 Task: Search for the best food truck parks in San Francisco.
Action: Mouse moved to (98, 25)
Screenshot: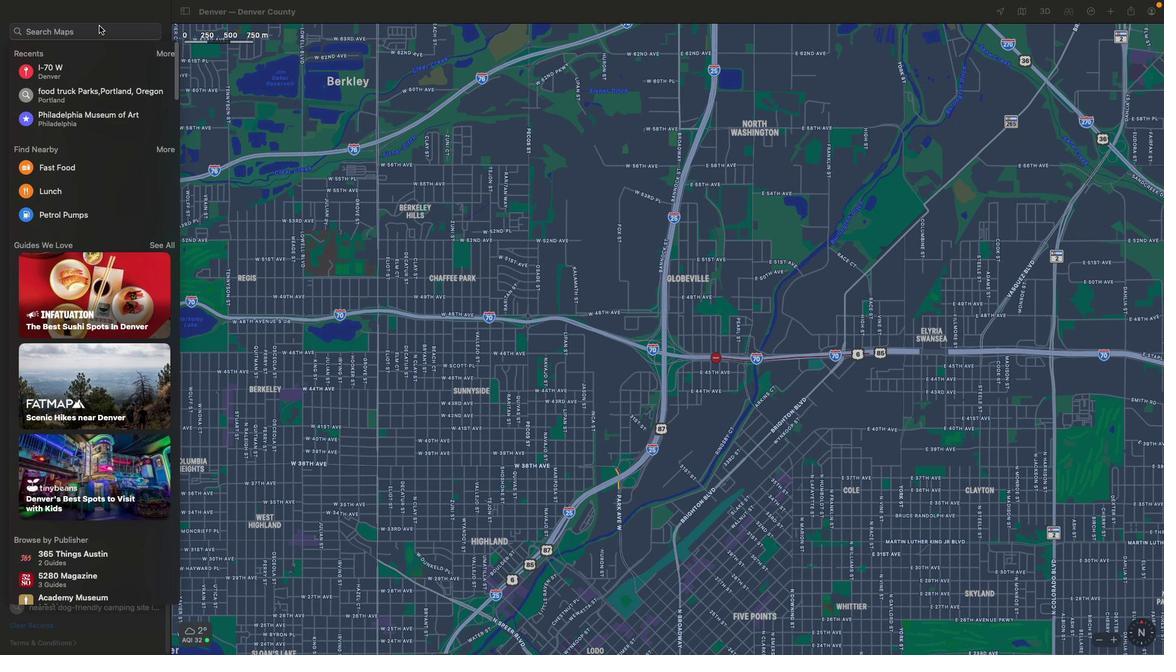 
Action: Mouse pressed left at (98, 25)
Screenshot: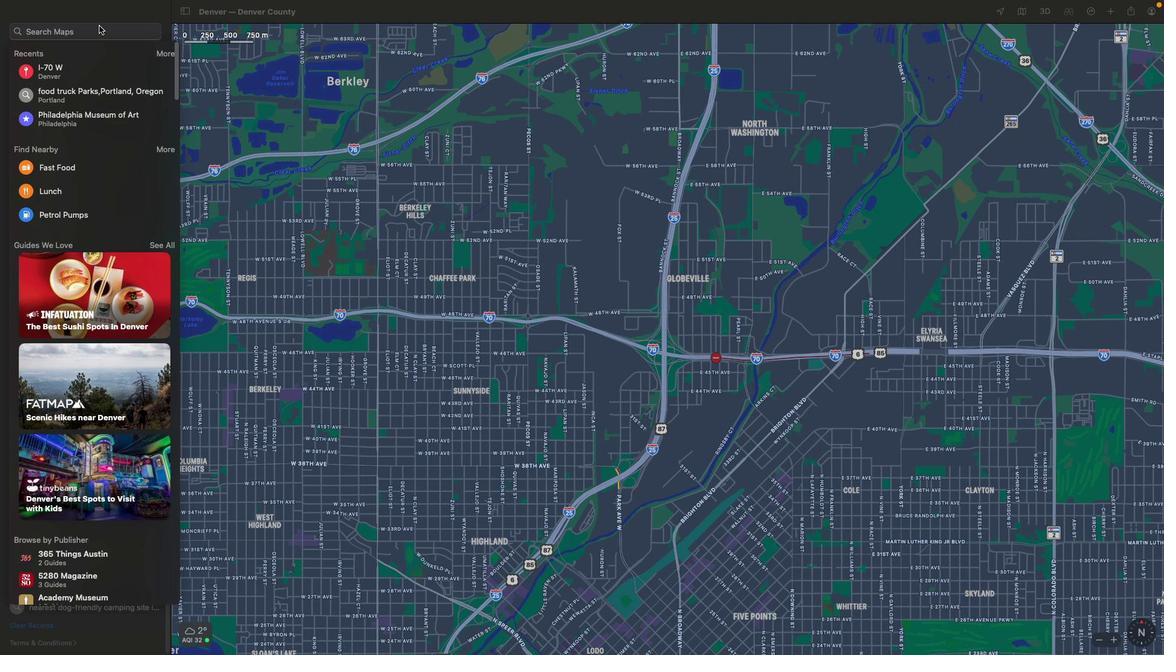 
Action: Key pressed 'b''e''s''t'Key.space'f''o''o''d'Key.space't''r''u''c''k'Key.space'p''a''r''k''s'Key.space','Key.spaceKey.shift'S''a''n'Key.spaceKey.shift'F''r''a''n''c''i''s''c''o'Key.spaceKey.enterKey.enter
Screenshot: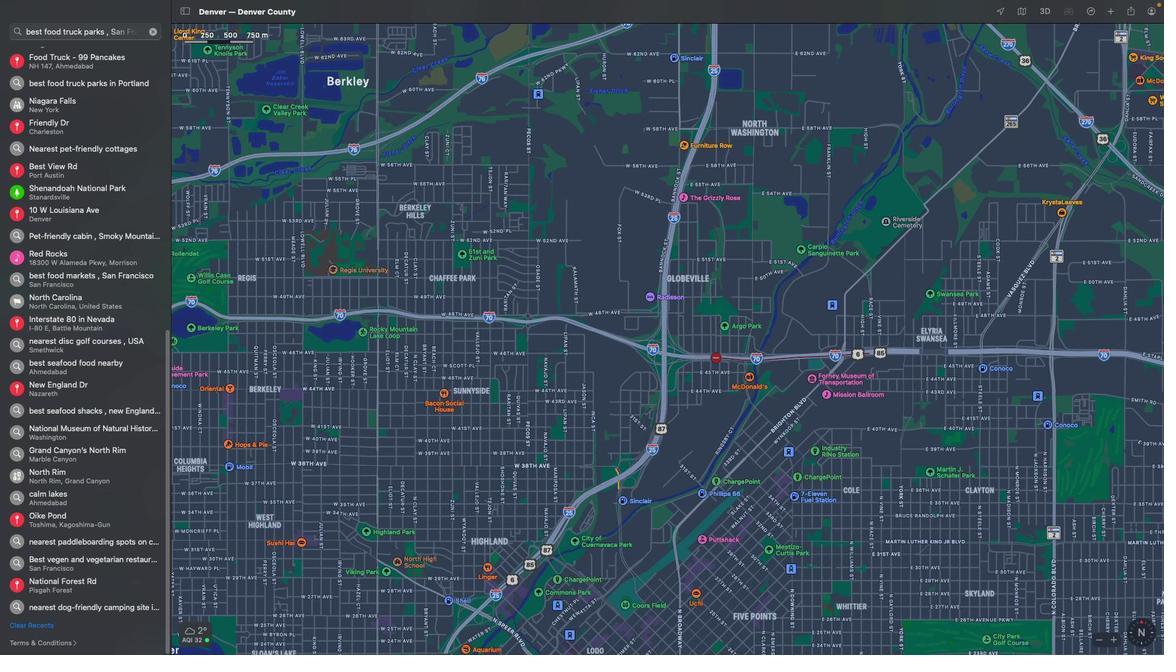 
Action: Mouse moved to (131, 33)
Screenshot: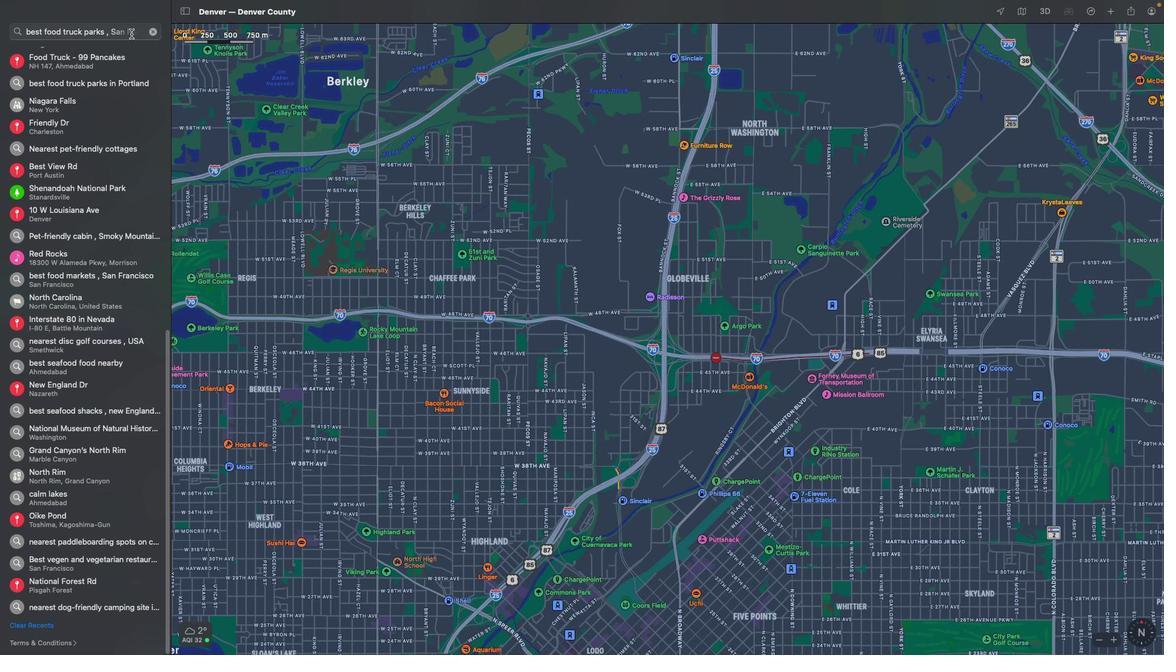 
Action: Mouse pressed left at (131, 33)
Screenshot: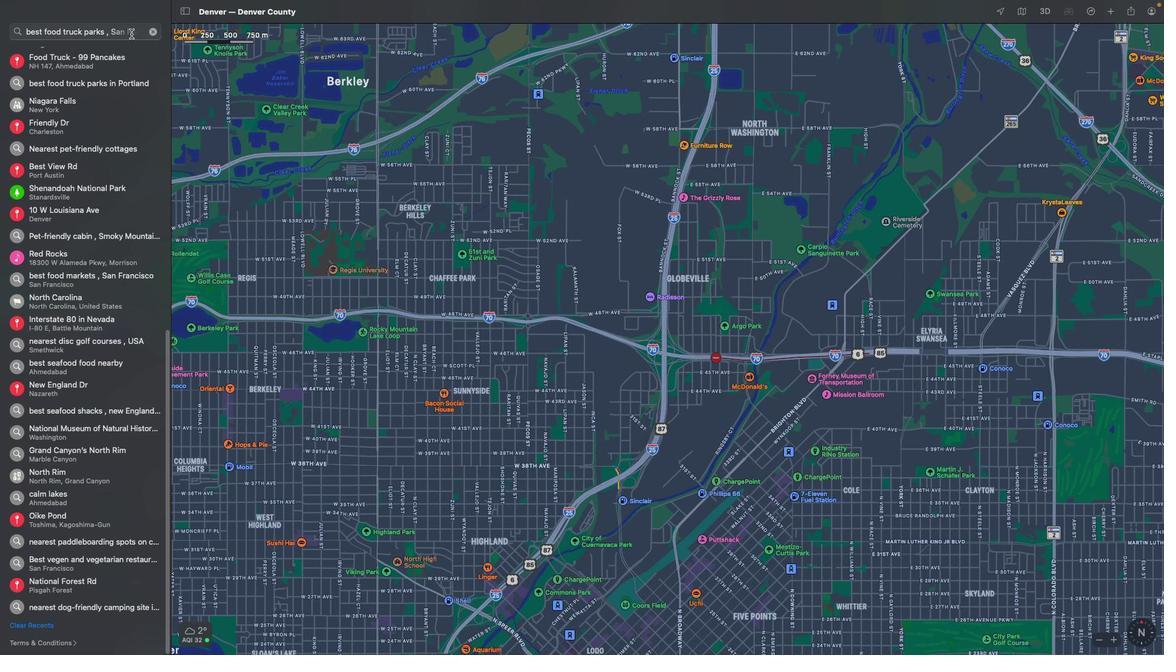 
Action: Mouse moved to (119, 27)
Screenshot: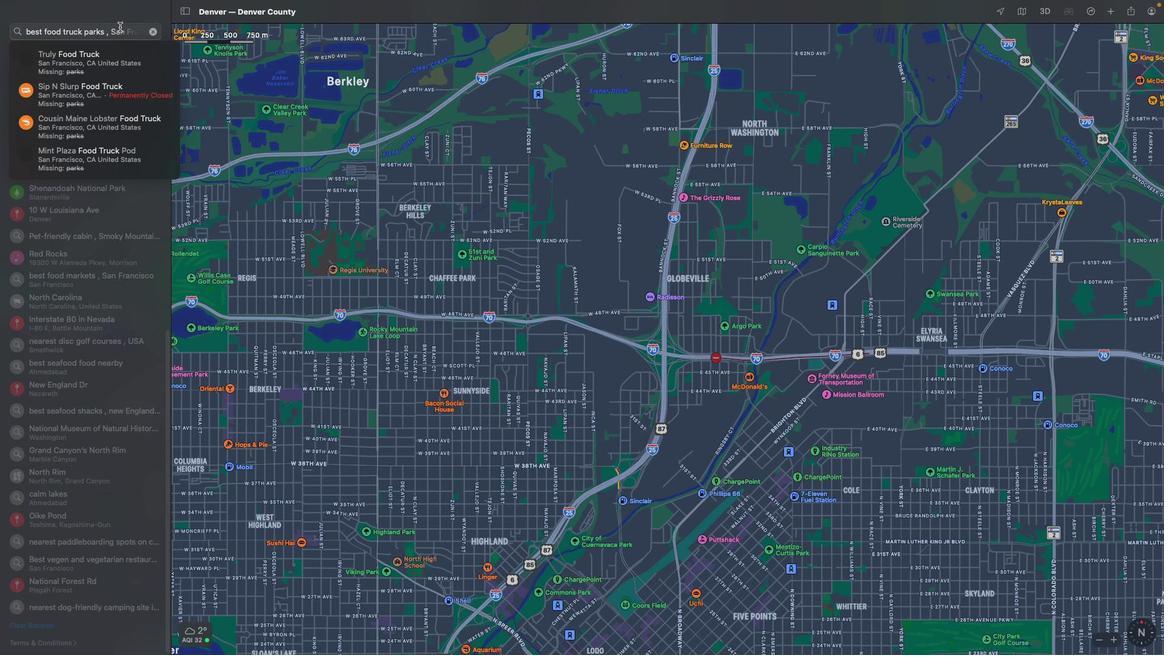 
Action: Mouse pressed left at (119, 27)
Screenshot: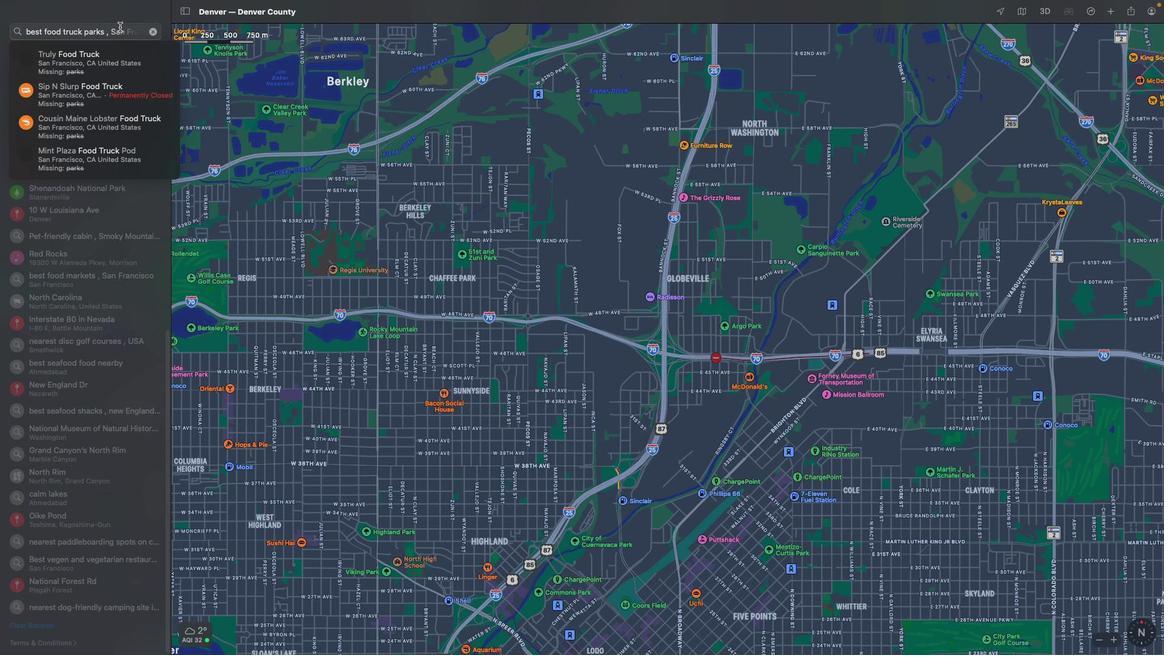 
Action: Key pressed Key.rightKey.rightKey.rightKey.rightKey.rightKey.rightKey.rightKey.rightKey.rightKey.rightKey.rightKey.rightKey.rightKey.rightKey.rightKey.rightKey.rightKey.enter
Screenshot: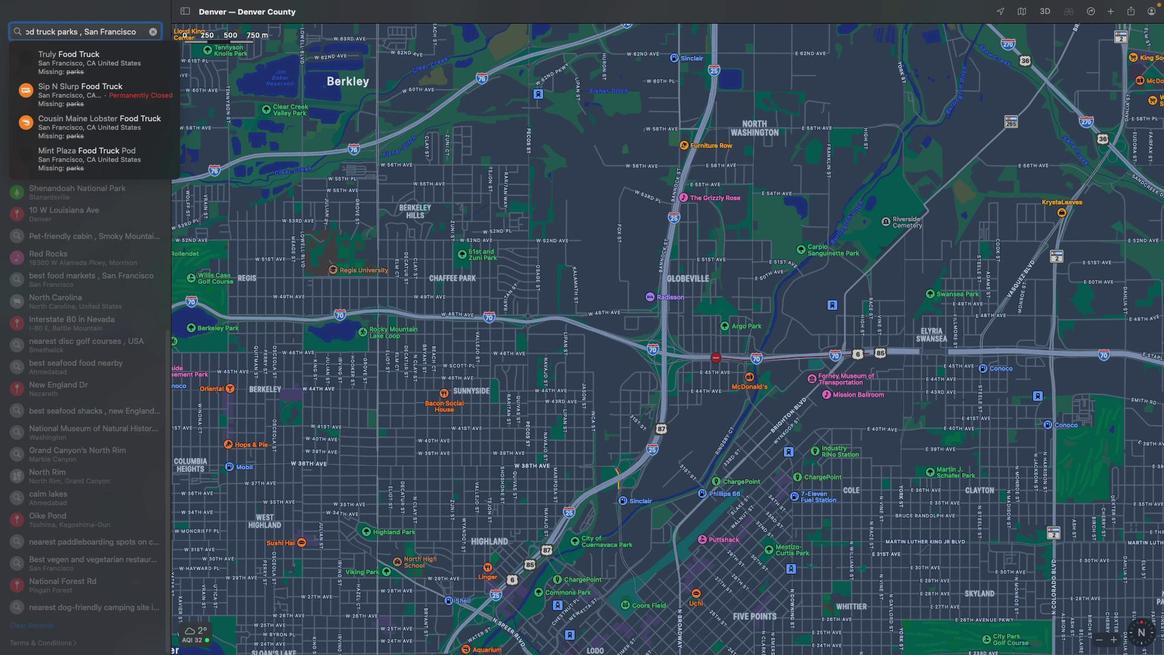 
Action: Mouse moved to (107, 33)
Screenshot: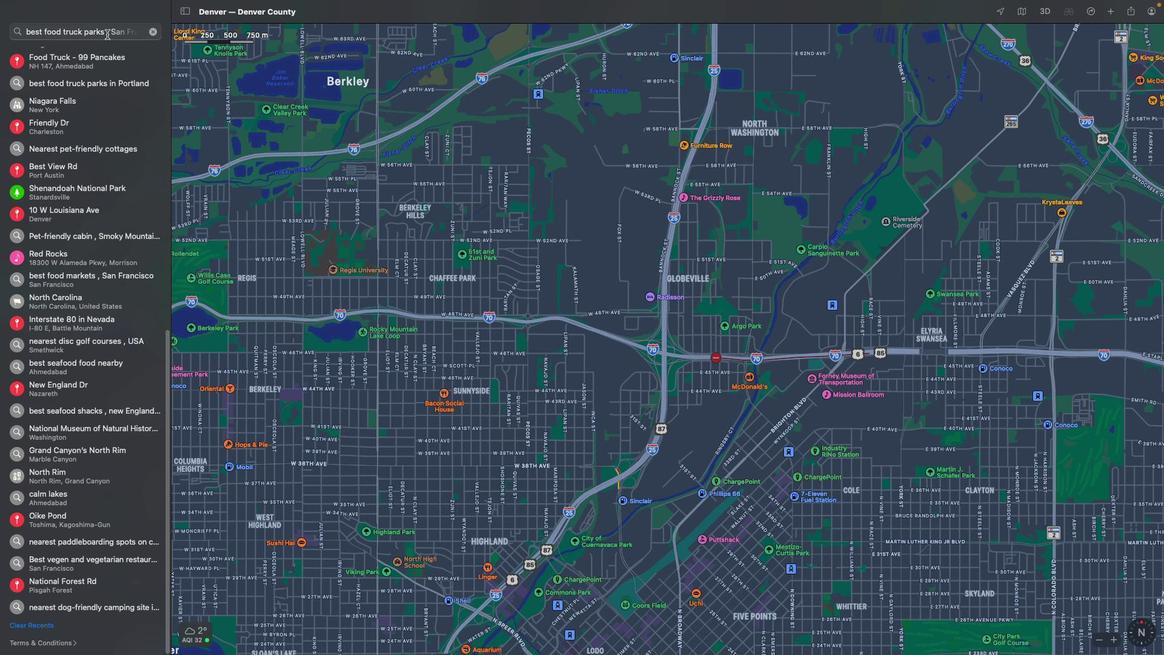 
Action: Mouse pressed left at (107, 33)
Screenshot: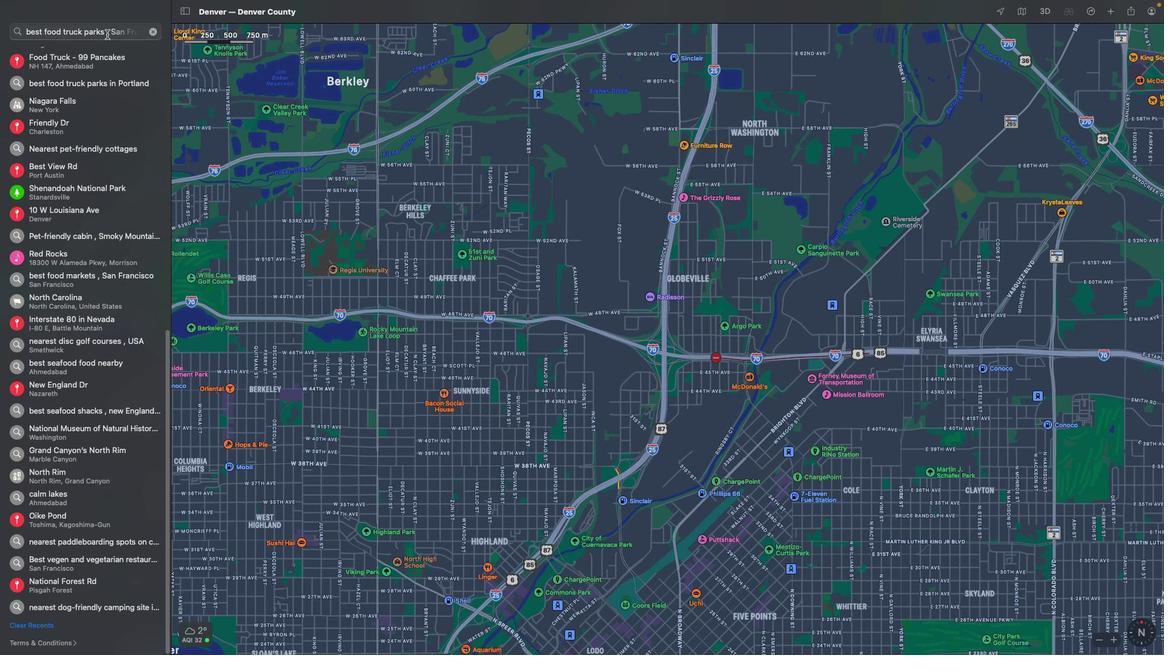 
Action: Mouse moved to (106, 41)
Screenshot: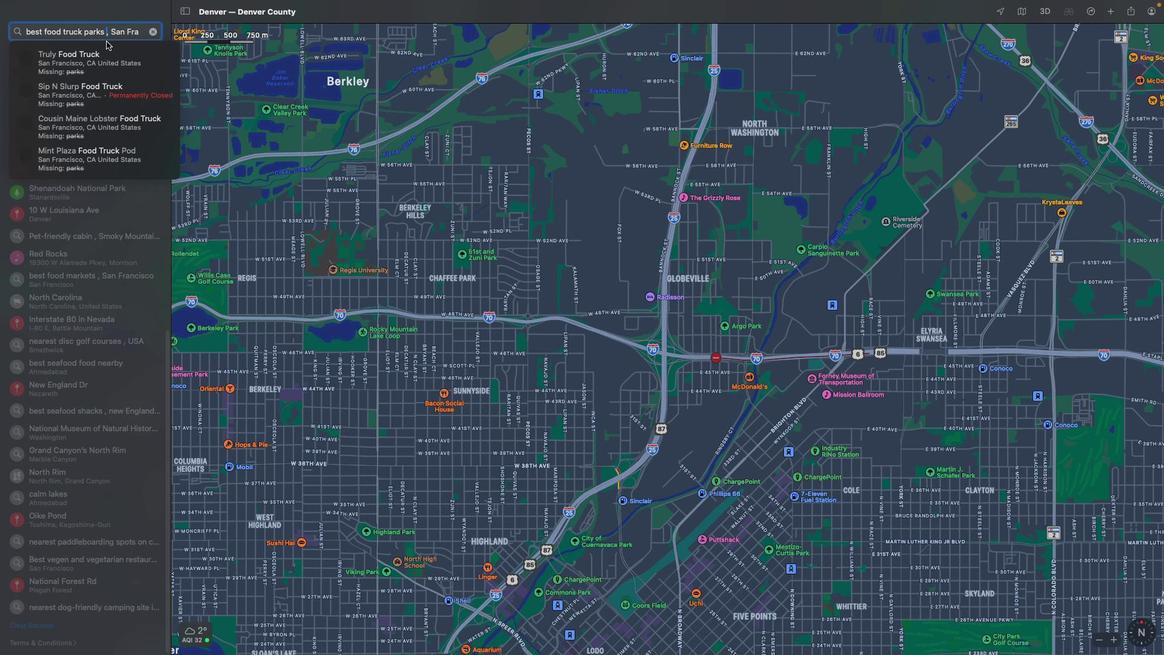 
Action: Key pressed Key.backspace
Screenshot: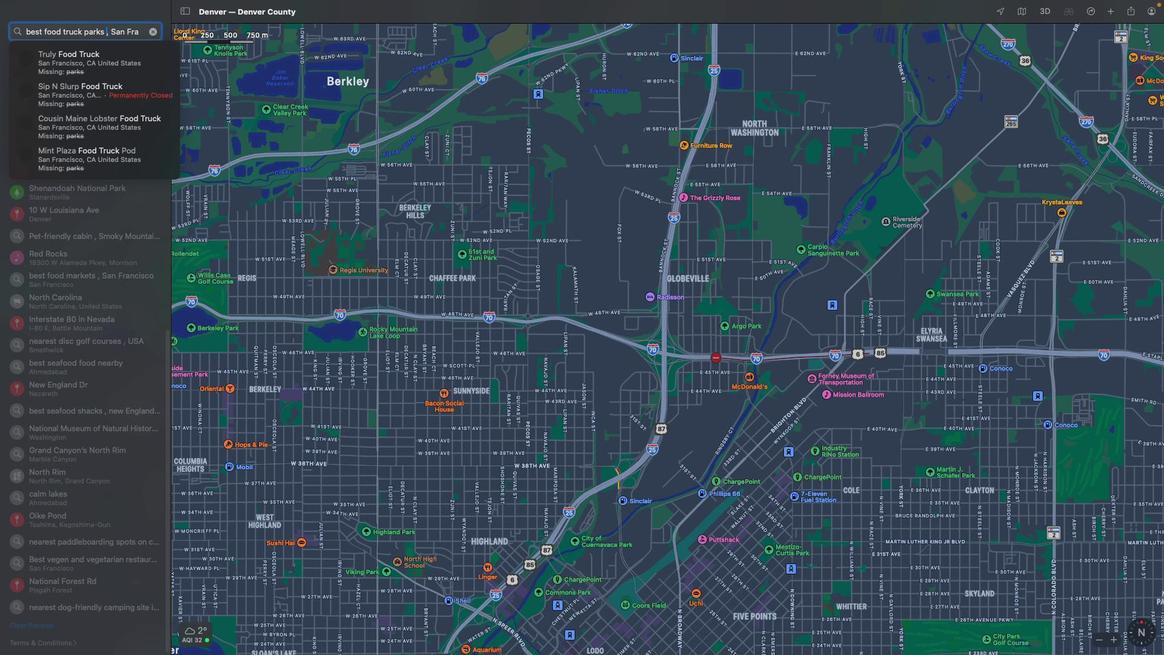 
Action: Mouse moved to (109, 32)
Screenshot: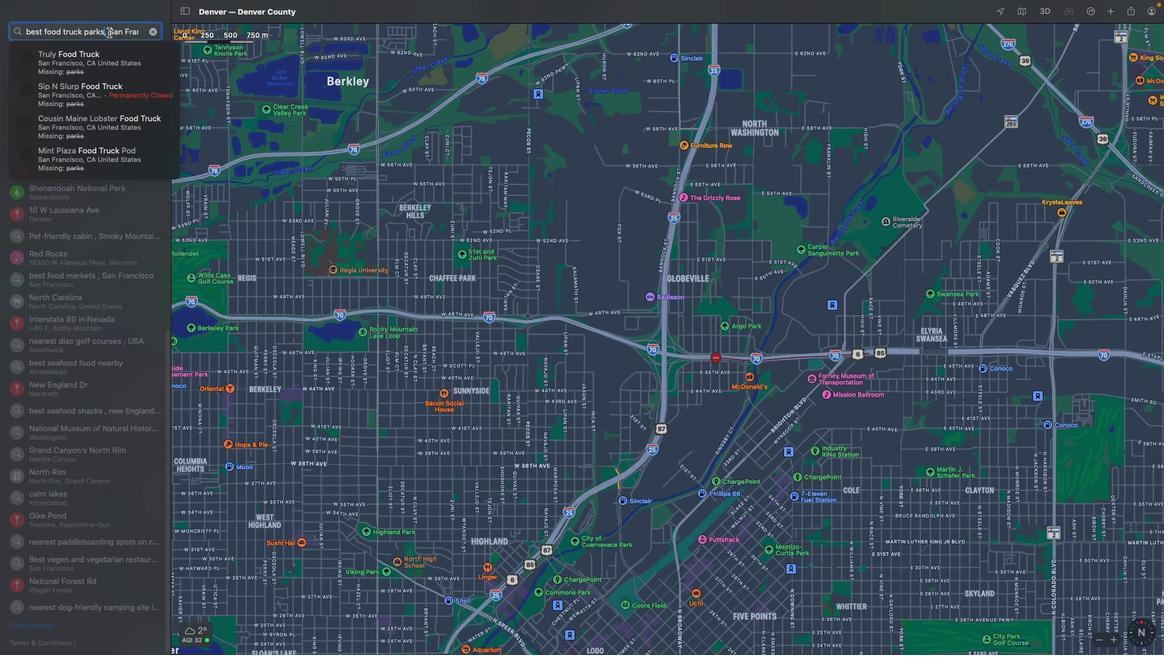 
Action: Mouse pressed left at (109, 32)
Screenshot: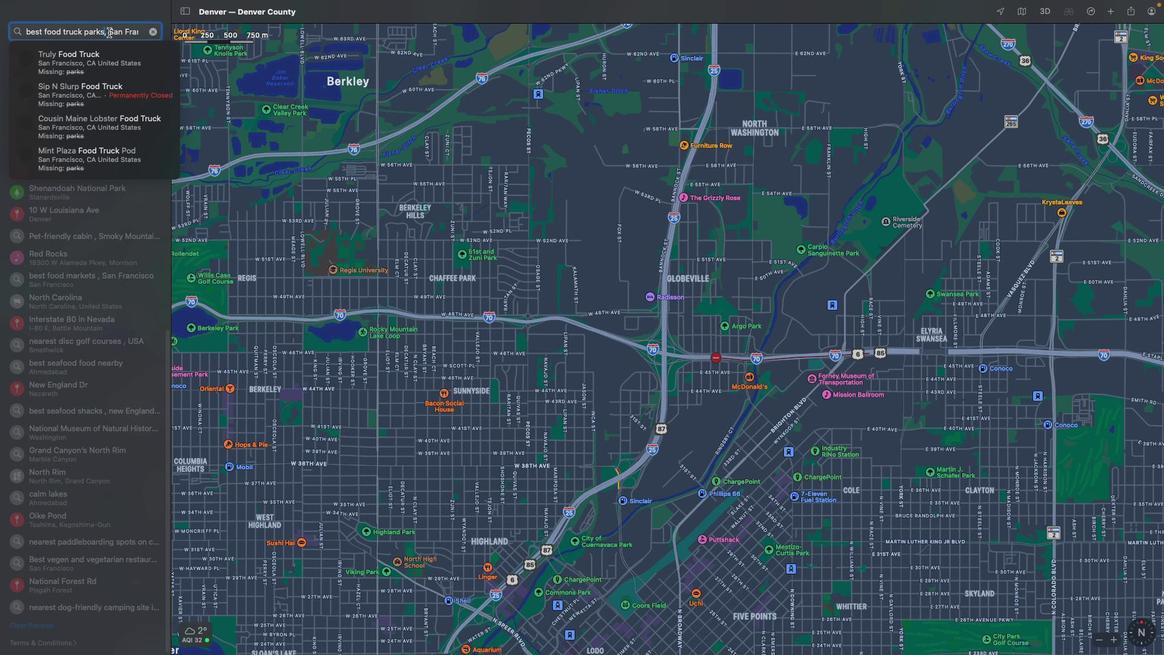 
Action: Mouse moved to (114, 38)
Screenshot: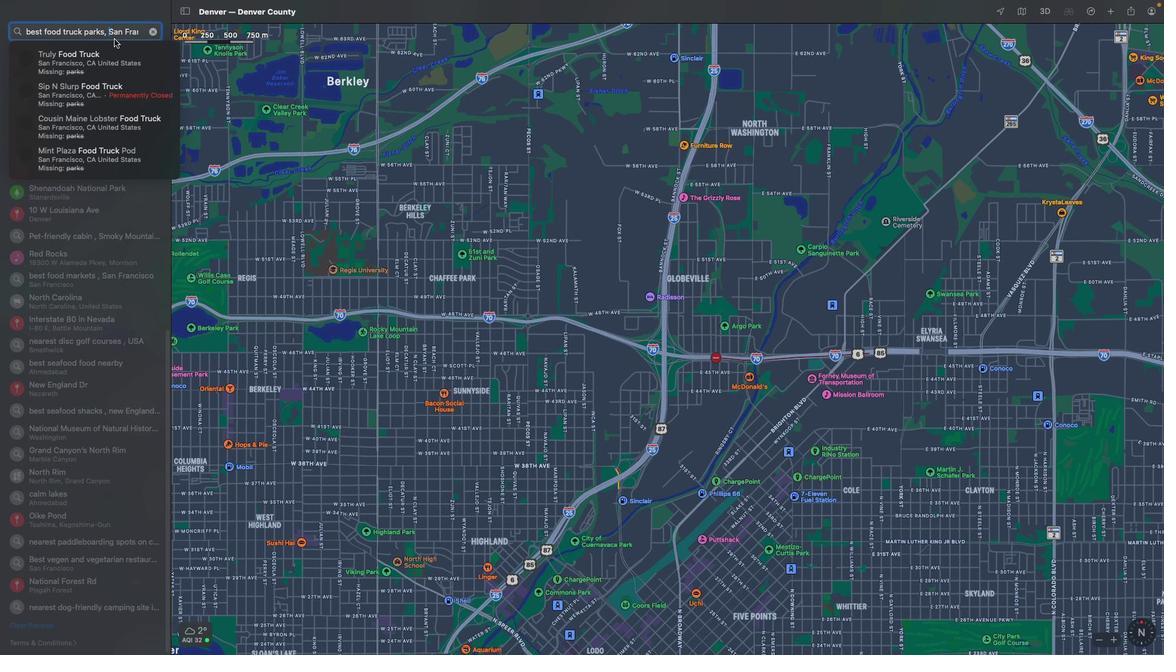 
Action: Key pressed Key.backspaceKey.enter
Screenshot: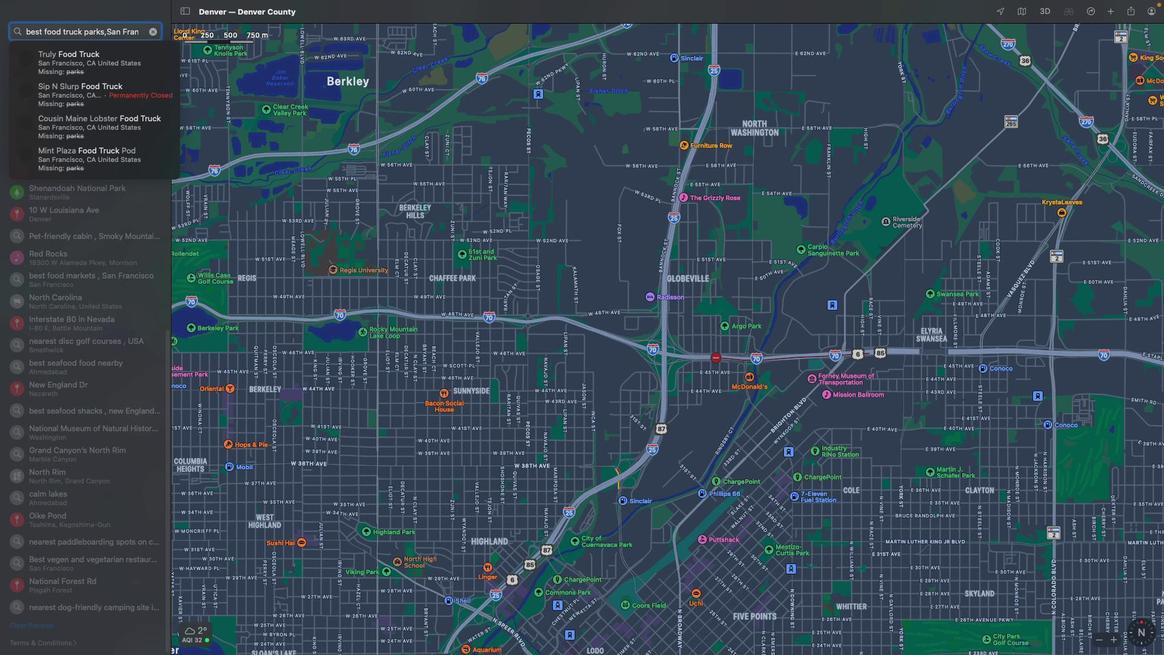 
Action: Mouse moved to (69, 31)
Screenshot: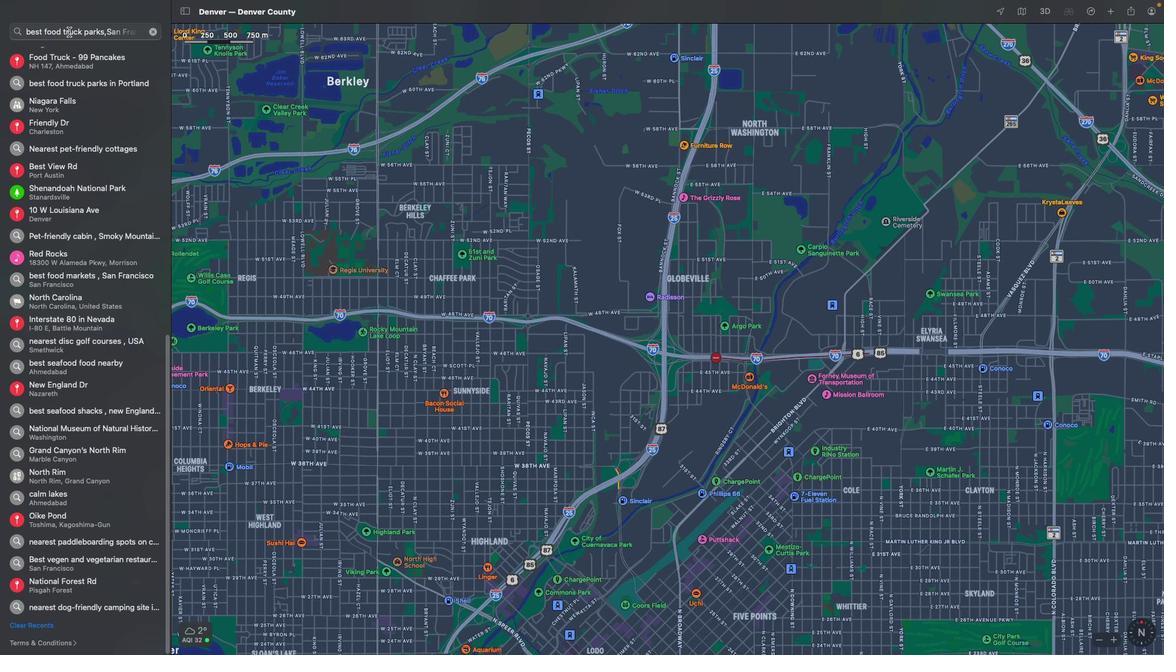 
Action: Mouse pressed left at (69, 31)
Screenshot: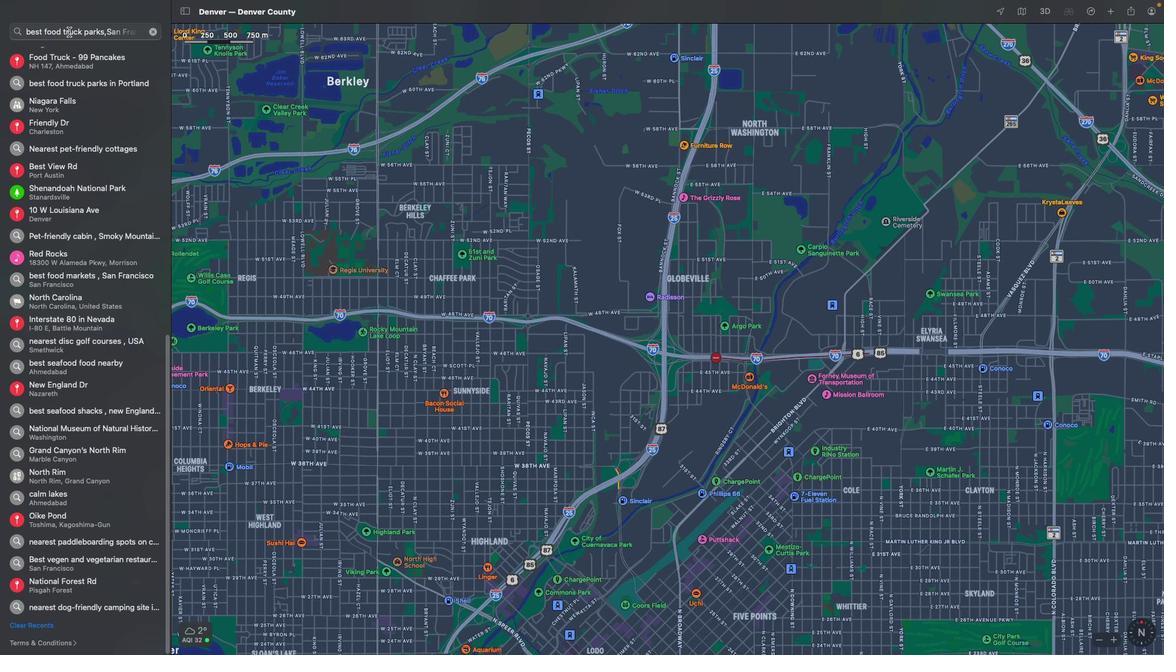 
Action: Mouse moved to (149, 30)
Screenshot: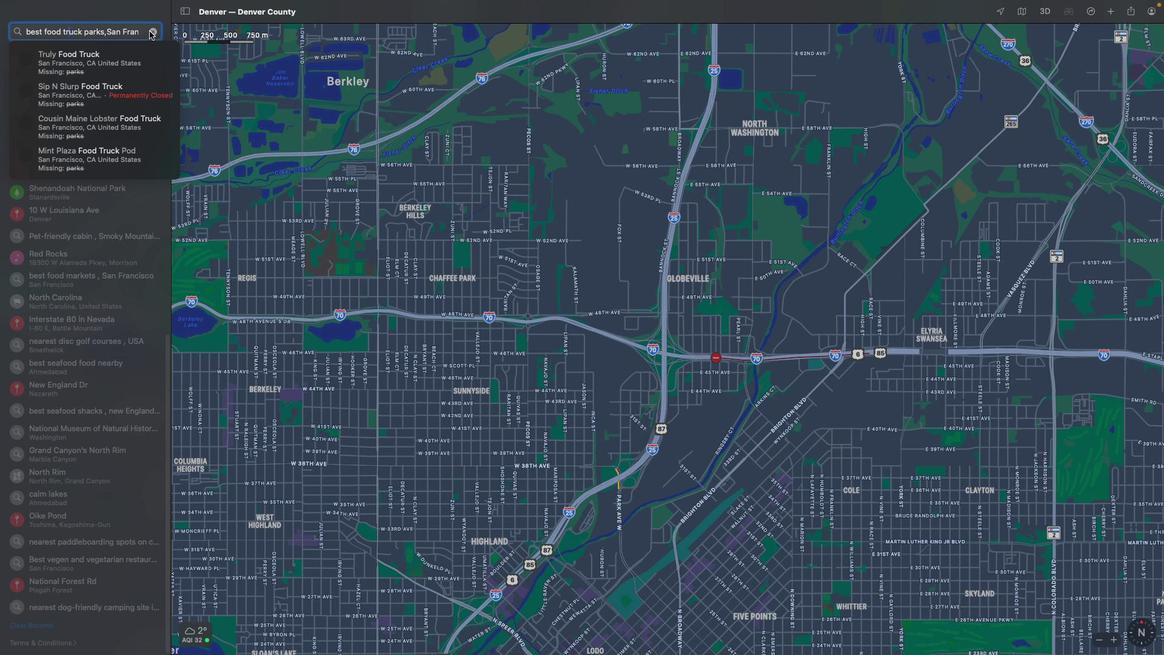 
Action: Mouse pressed left at (149, 30)
Screenshot: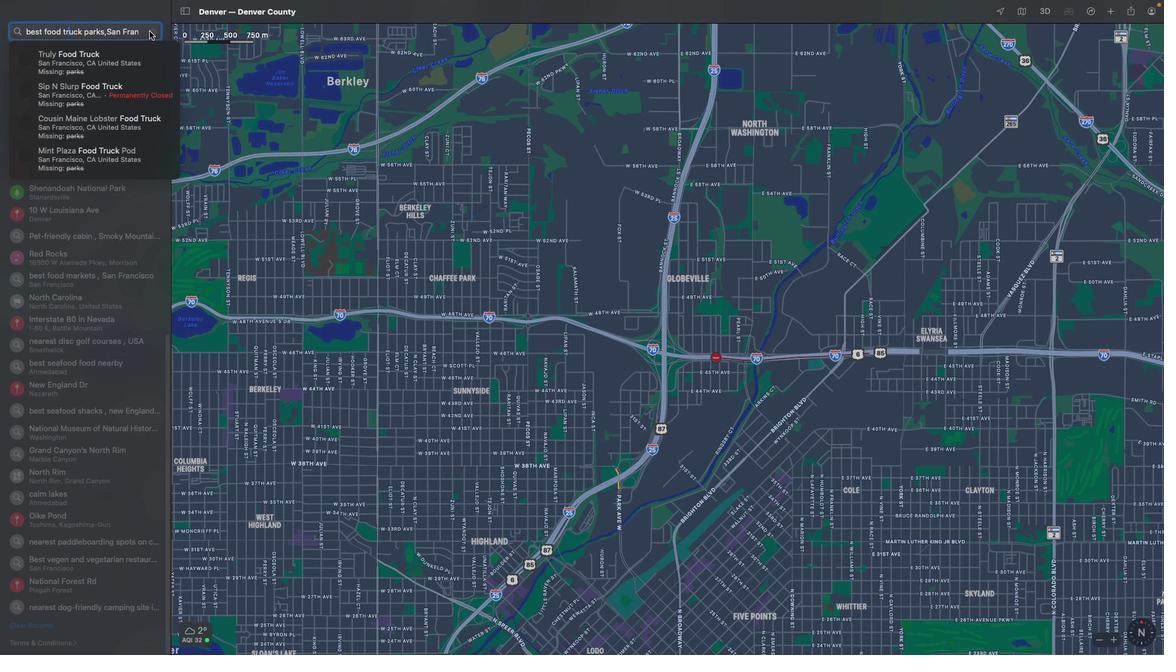 
Action: Mouse moved to (82, 32)
Screenshot: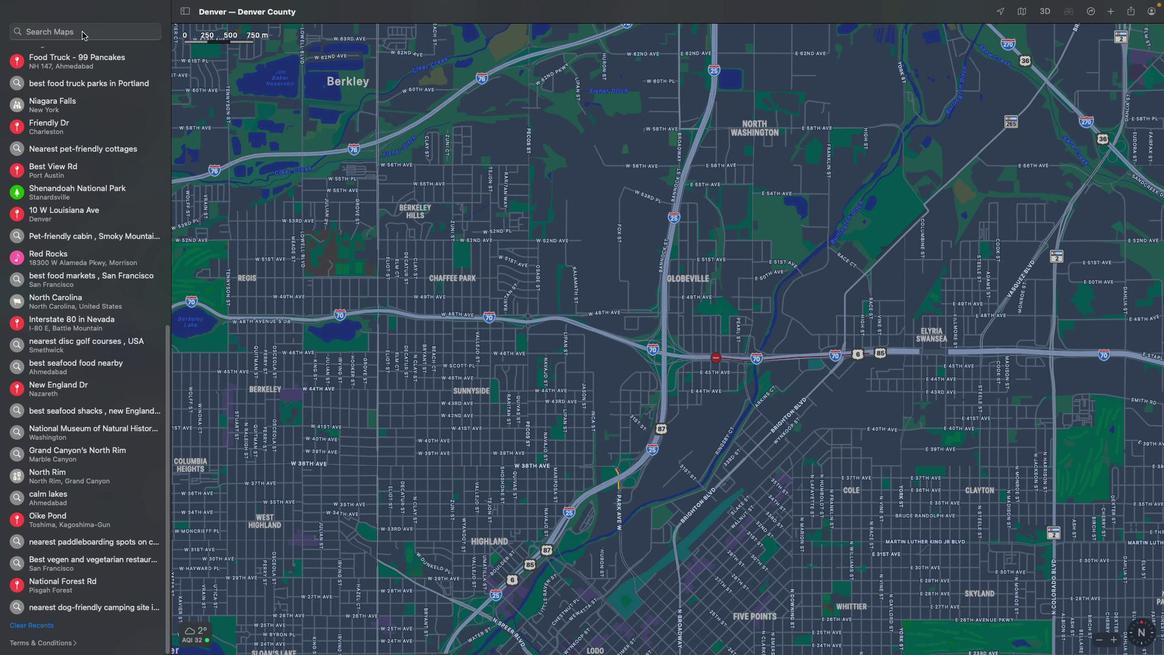 
Action: Mouse pressed left at (82, 32)
Screenshot: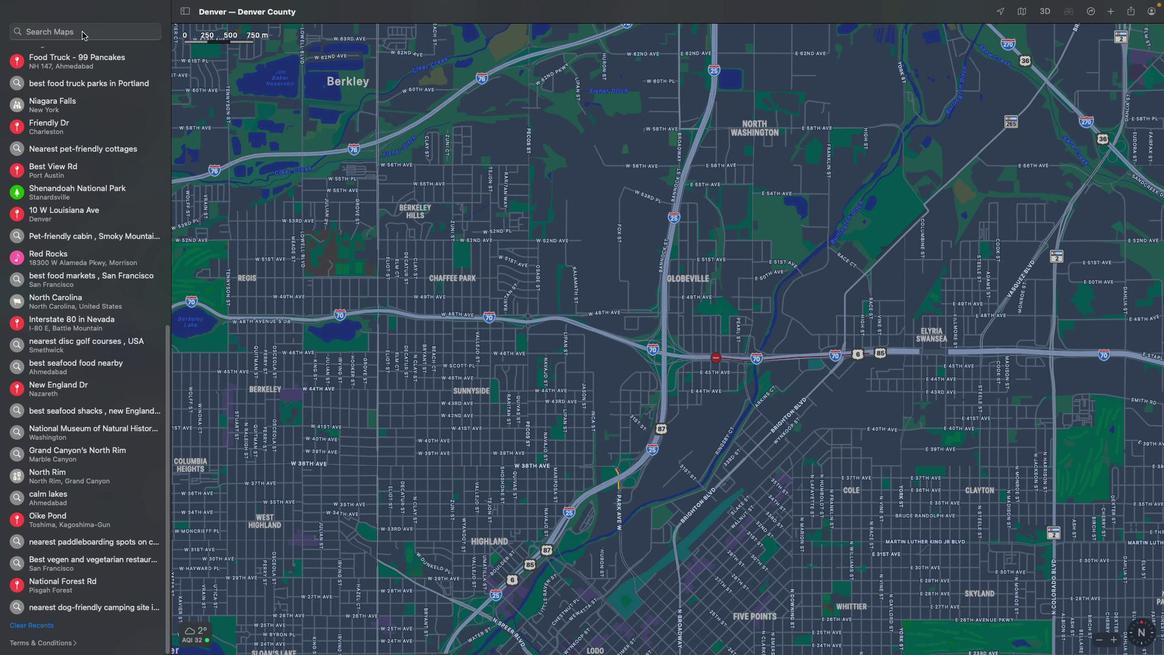 
Action: Key pressed Key.shift'S''a''n'Key.spaceKey.shift'F''r''a''n''c''o'Key.backspace'i''s''c''o'Key.spaceKey.enter
Screenshot: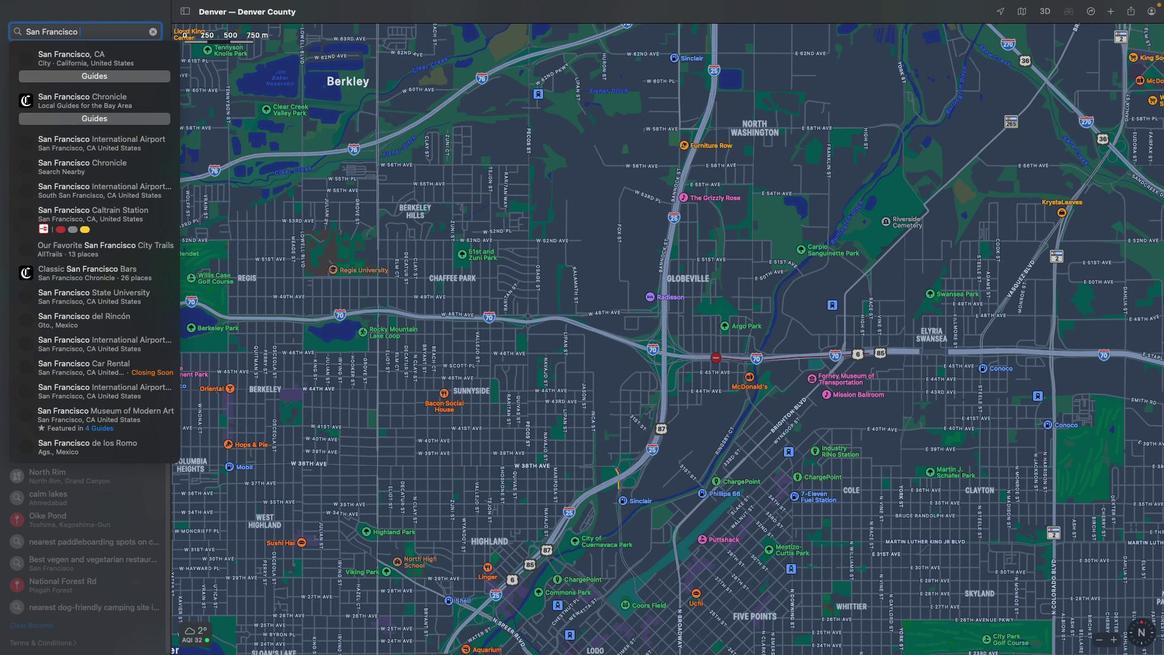 
Action: Mouse moved to (124, 33)
Screenshot: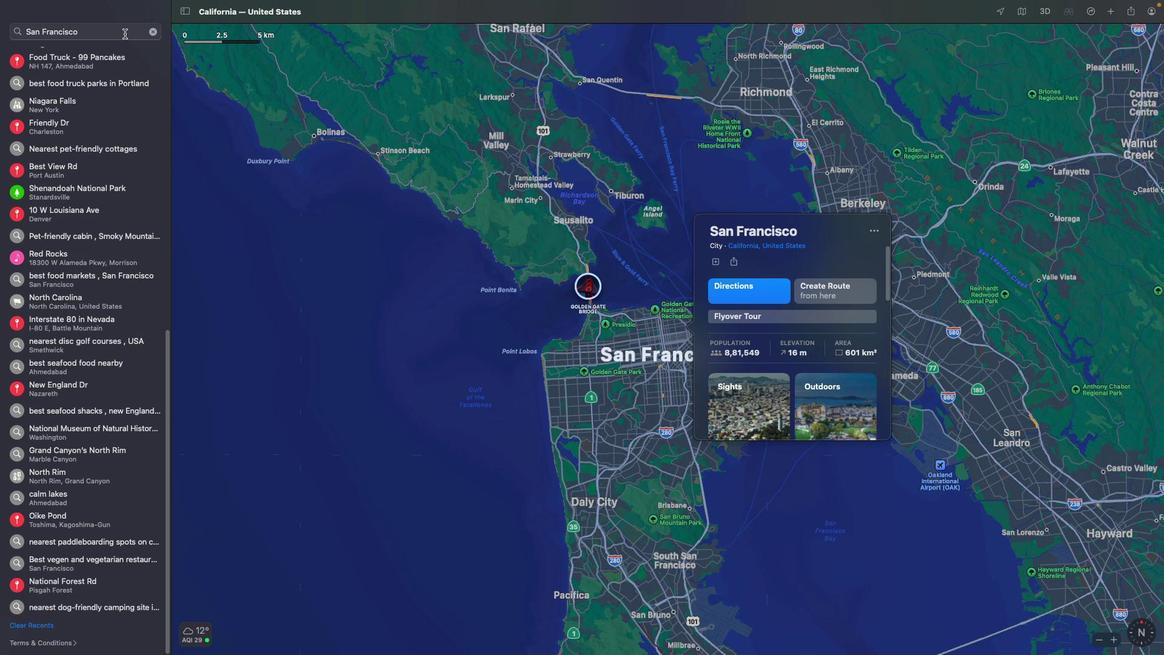 
Action: Mouse pressed left at (124, 33)
Screenshot: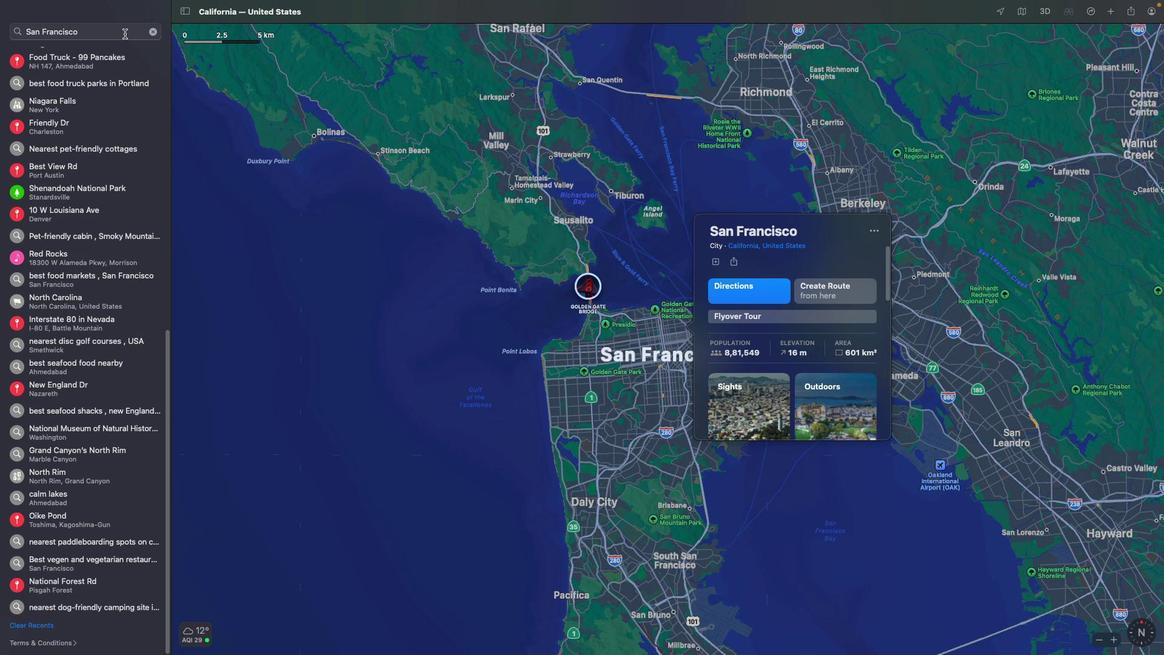 
Action: Mouse moved to (154, 34)
Screenshot: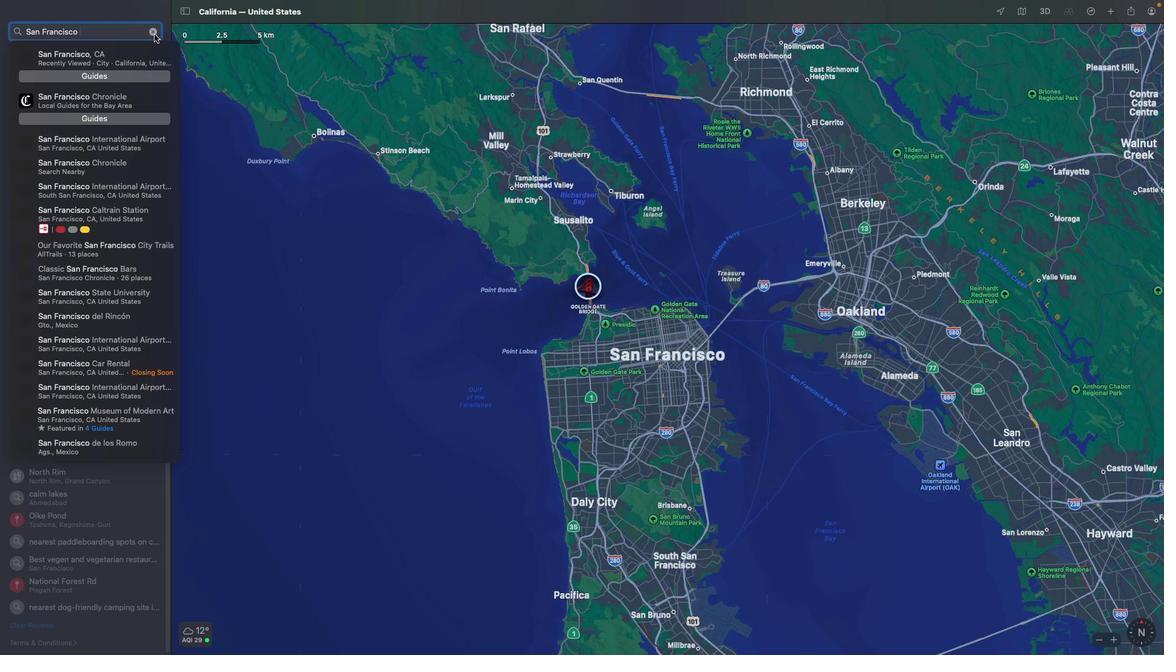 
Action: Mouse pressed left at (154, 34)
Screenshot: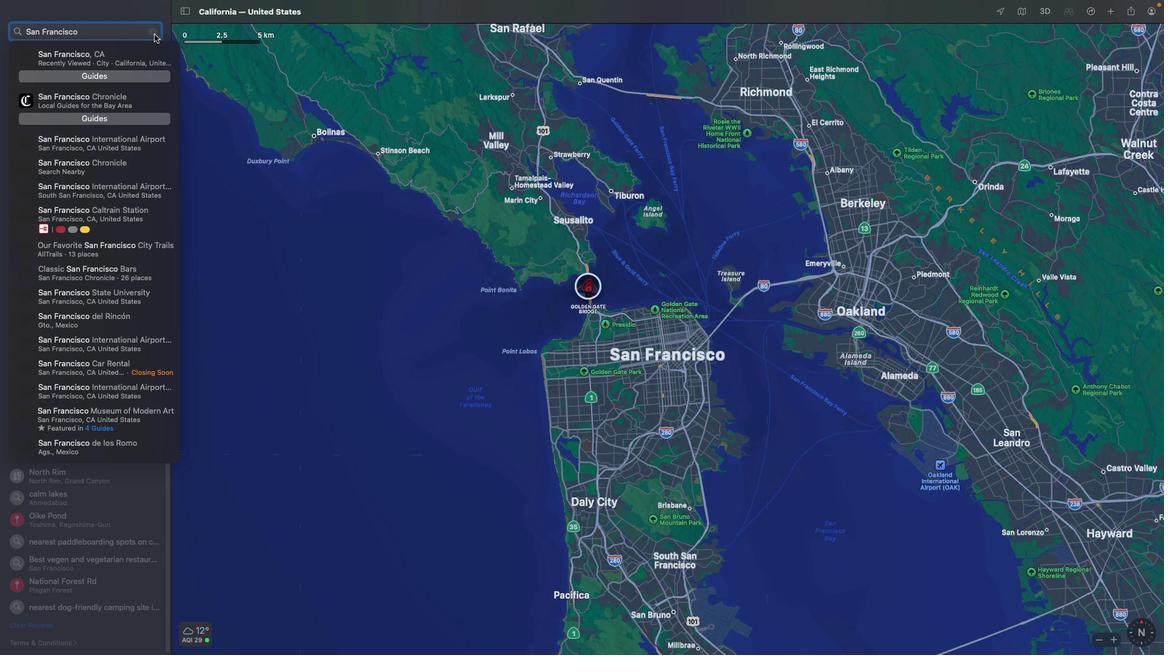 
Action: Mouse moved to (76, 32)
Screenshot: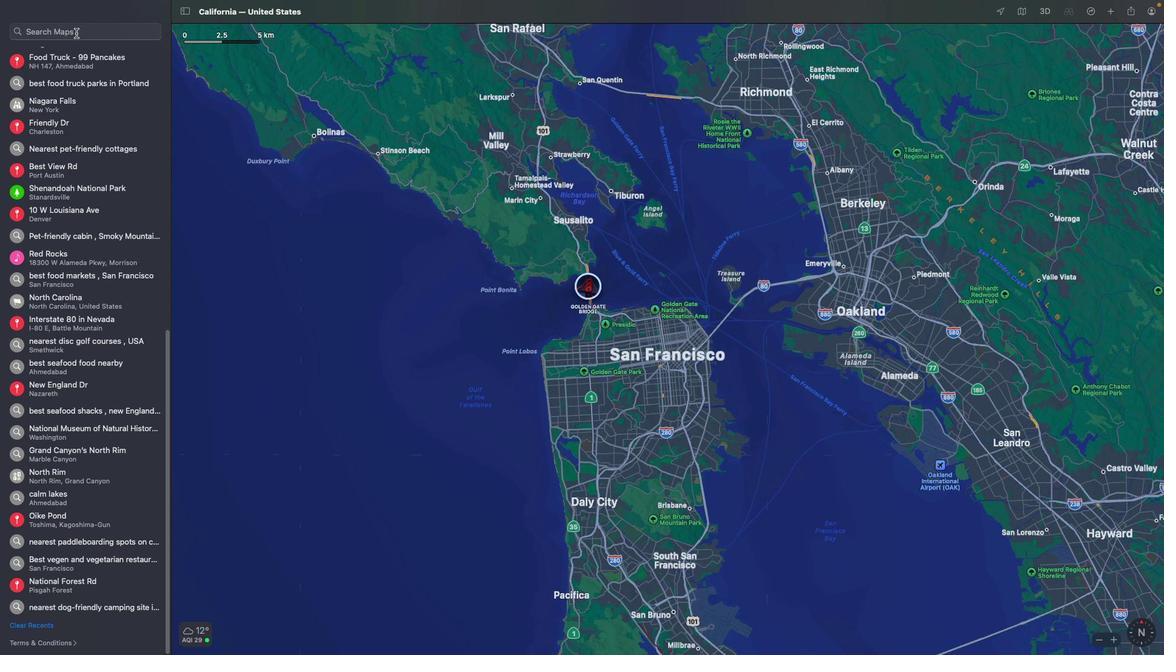 
Action: Mouse pressed left at (76, 32)
Screenshot: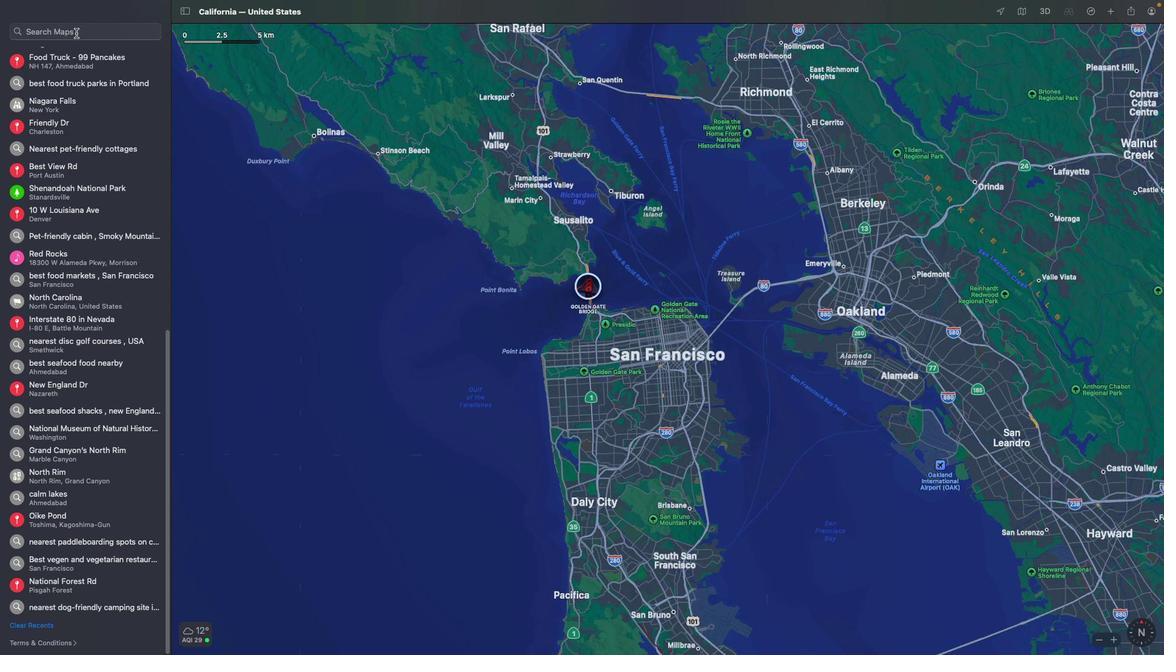 
Action: Key pressed 'b''e''s''t'Key.space'f''o''o''d'Key.spaceKey.shift'T''r''u''c''k'Key.spaceKey.enter
Screenshot: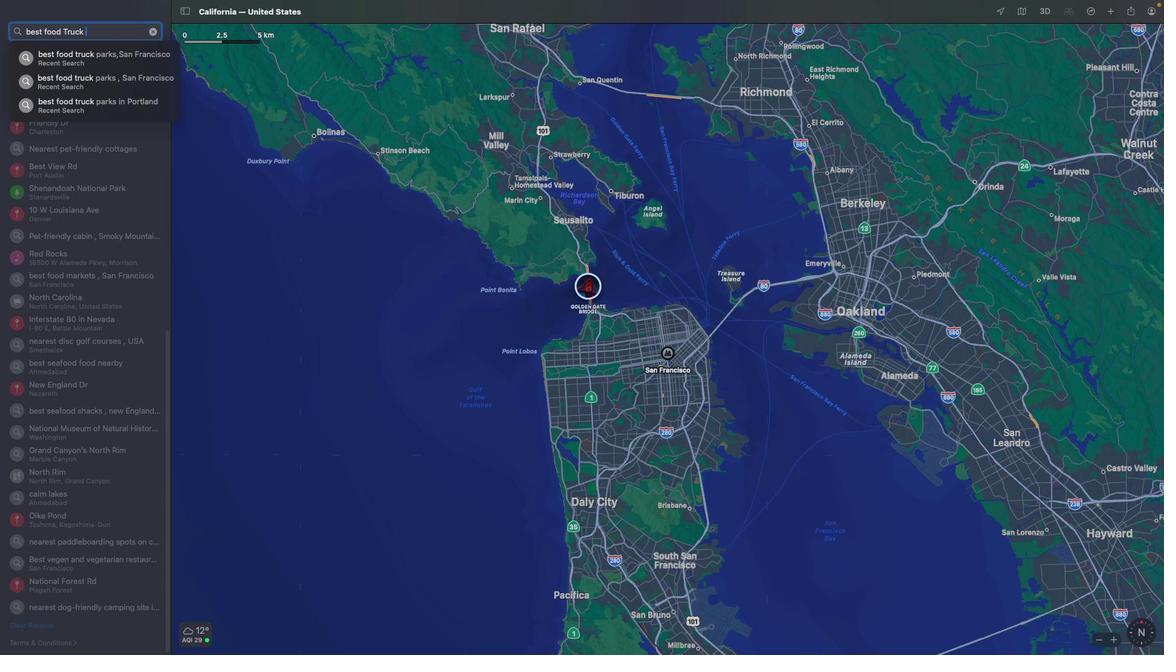 
